 Task: Look for products in the category "Honey" from San Diego Honey only.
Action: Mouse moved to (232, 123)
Screenshot: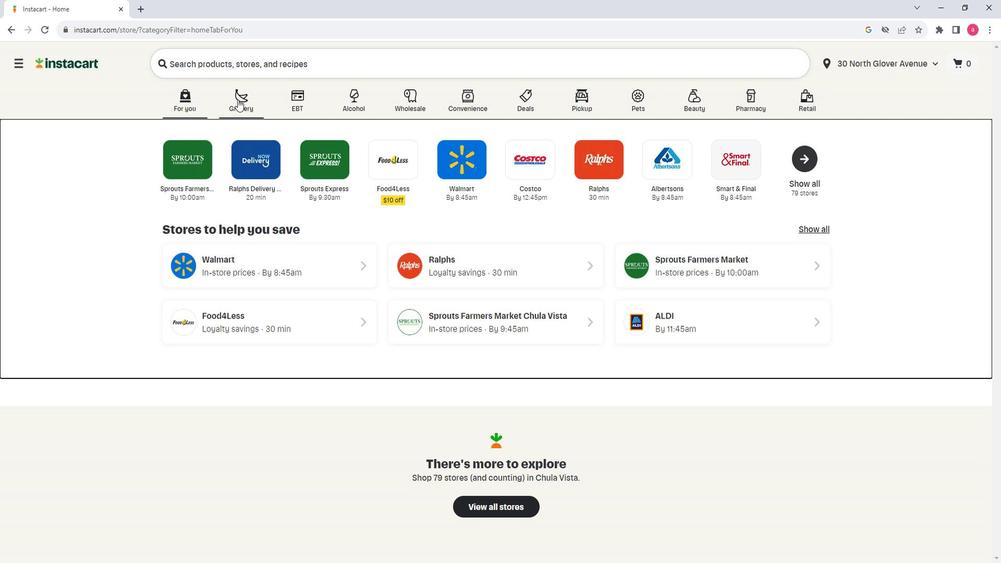 
Action: Mouse pressed left at (232, 123)
Screenshot: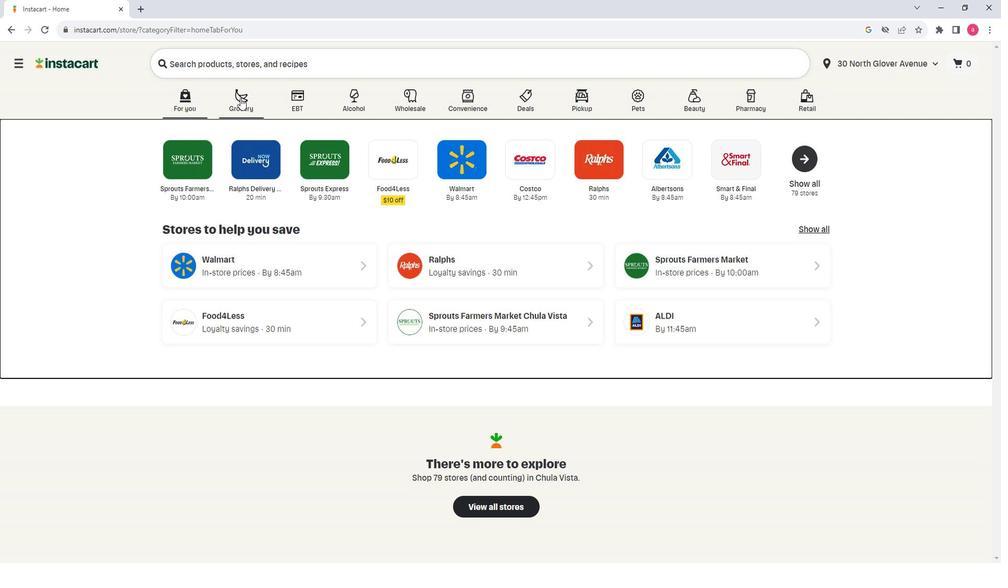 
Action: Mouse moved to (291, 298)
Screenshot: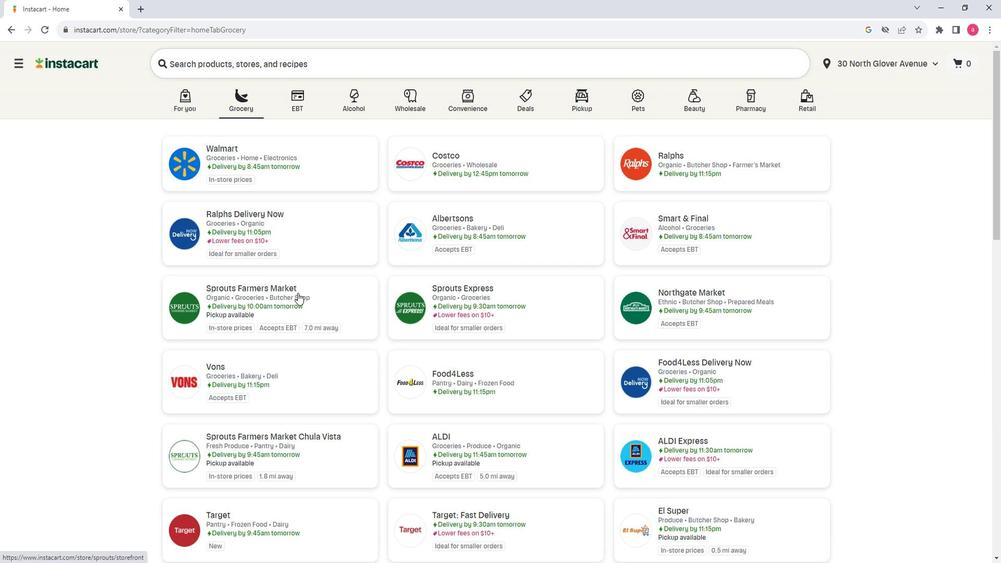 
Action: Mouse pressed left at (291, 298)
Screenshot: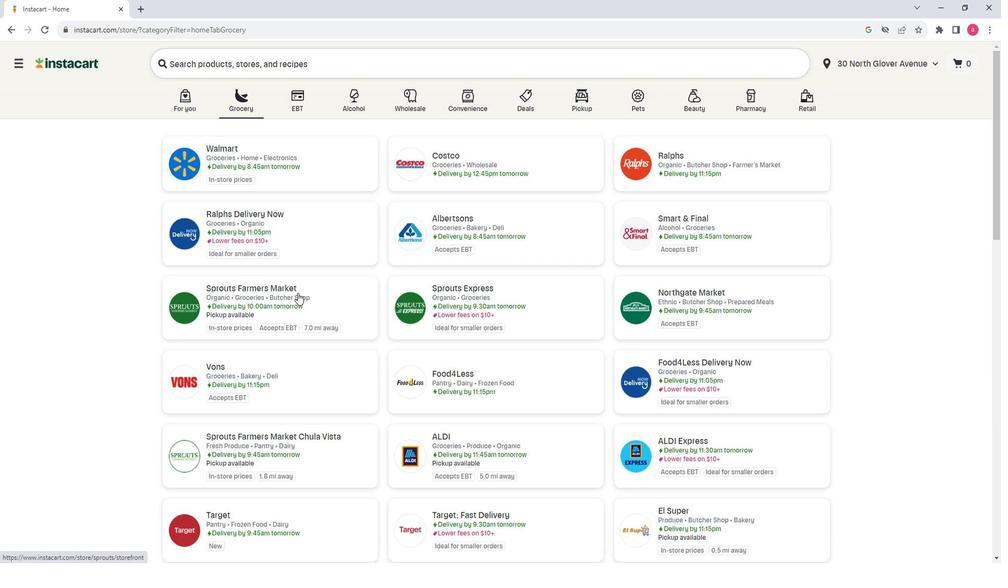 
Action: Mouse moved to (50, 310)
Screenshot: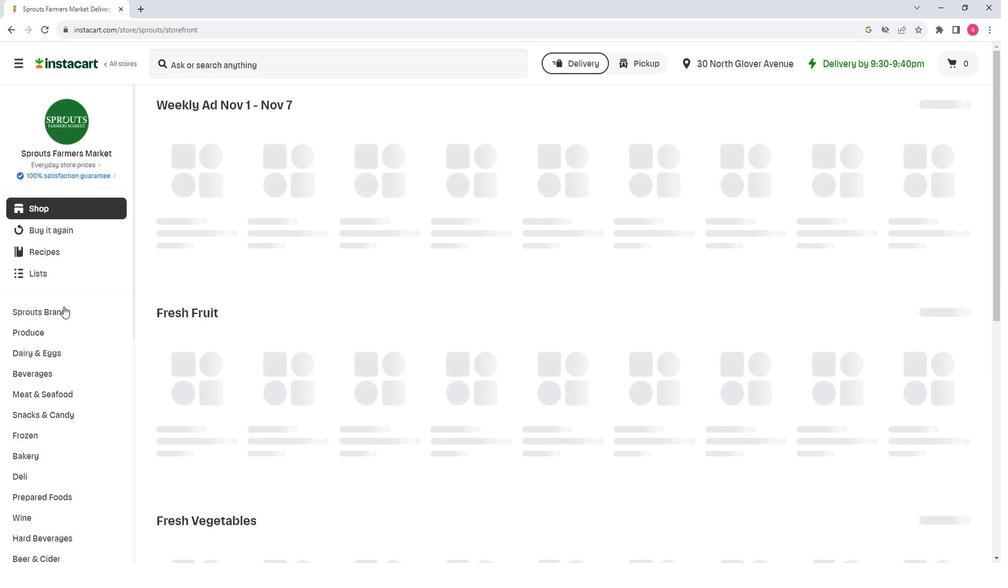 
Action: Mouse scrolled (50, 310) with delta (0, 0)
Screenshot: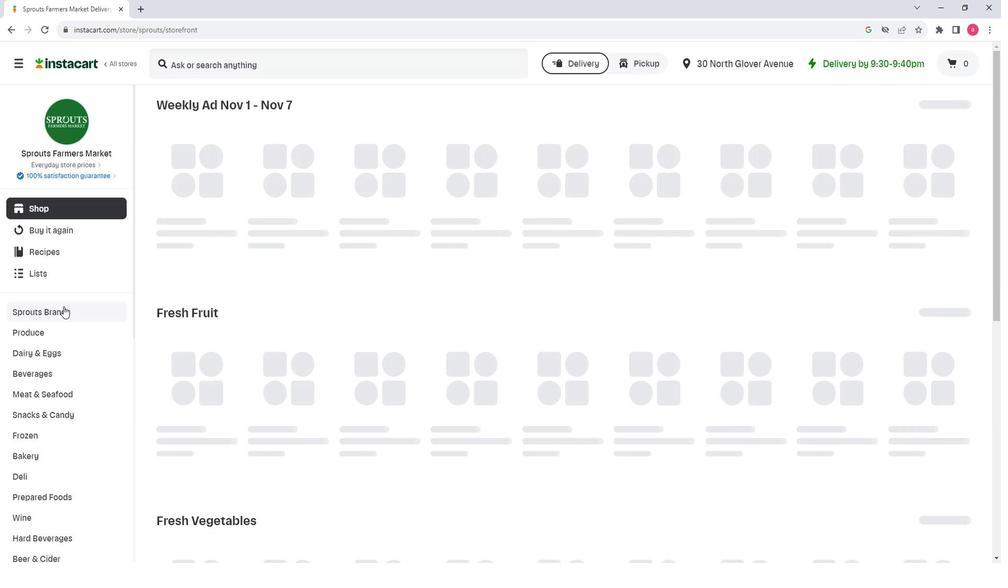 
Action: Mouse scrolled (50, 310) with delta (0, 0)
Screenshot: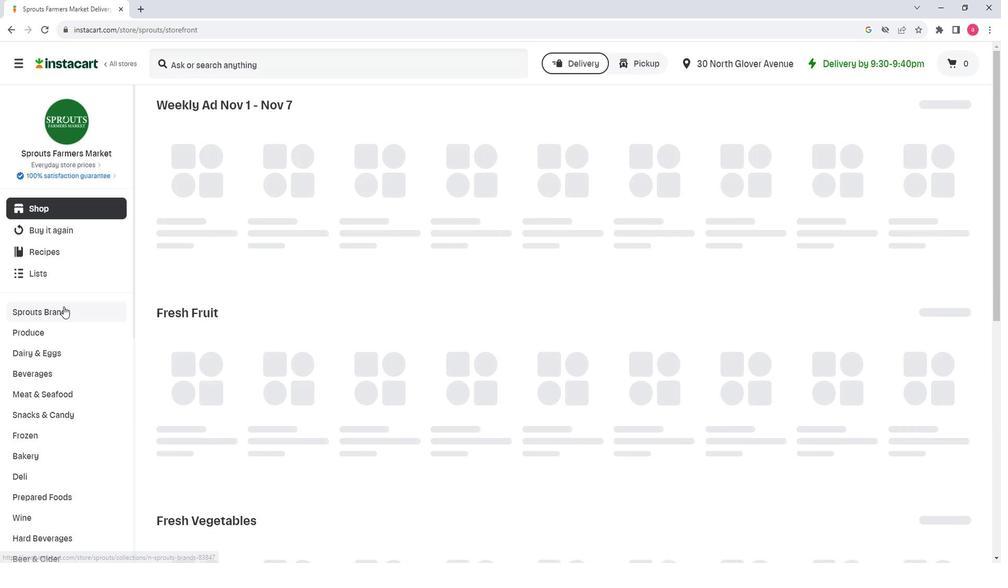 
Action: Mouse scrolled (50, 310) with delta (0, 0)
Screenshot: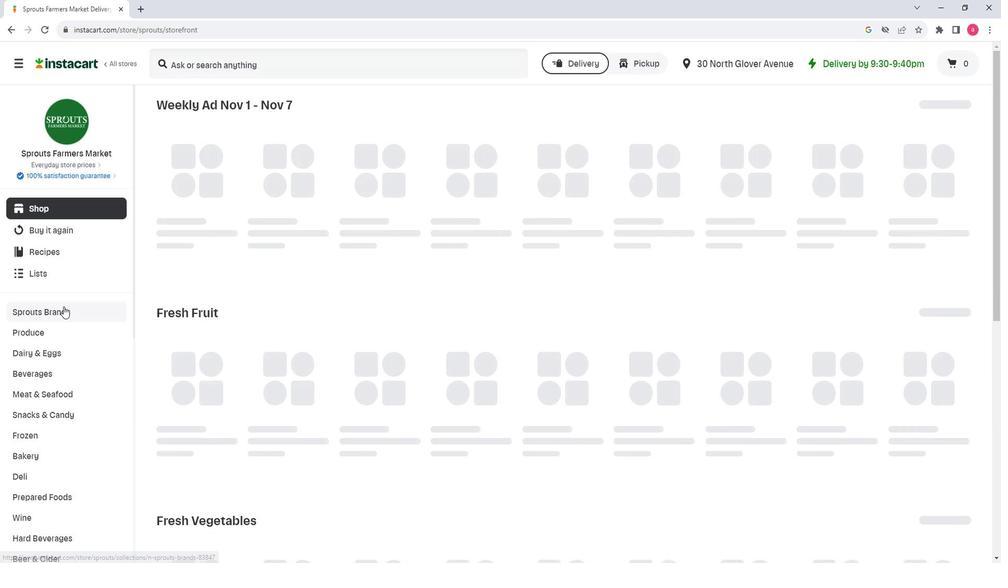
Action: Mouse scrolled (50, 310) with delta (0, 0)
Screenshot: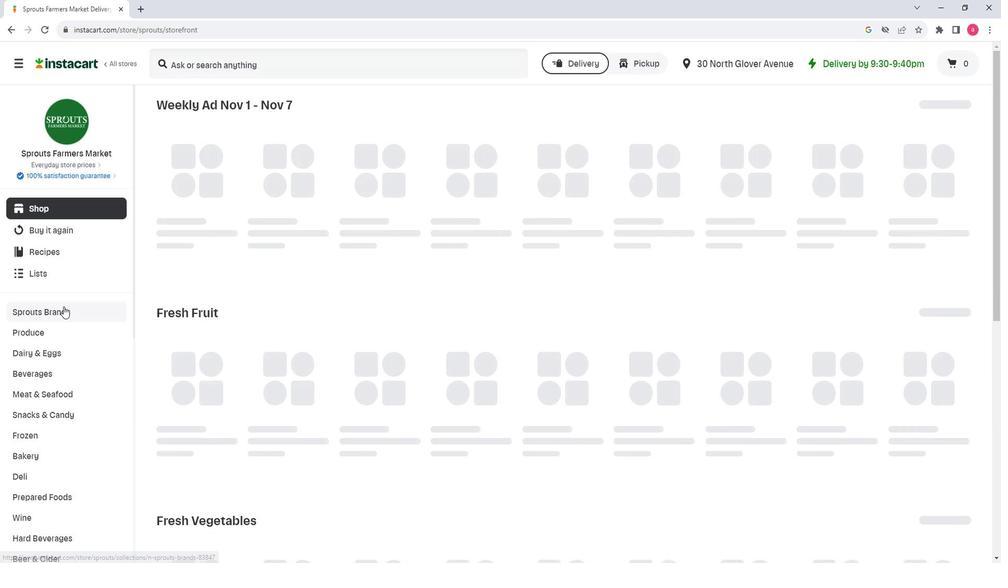 
Action: Mouse scrolled (50, 310) with delta (0, 0)
Screenshot: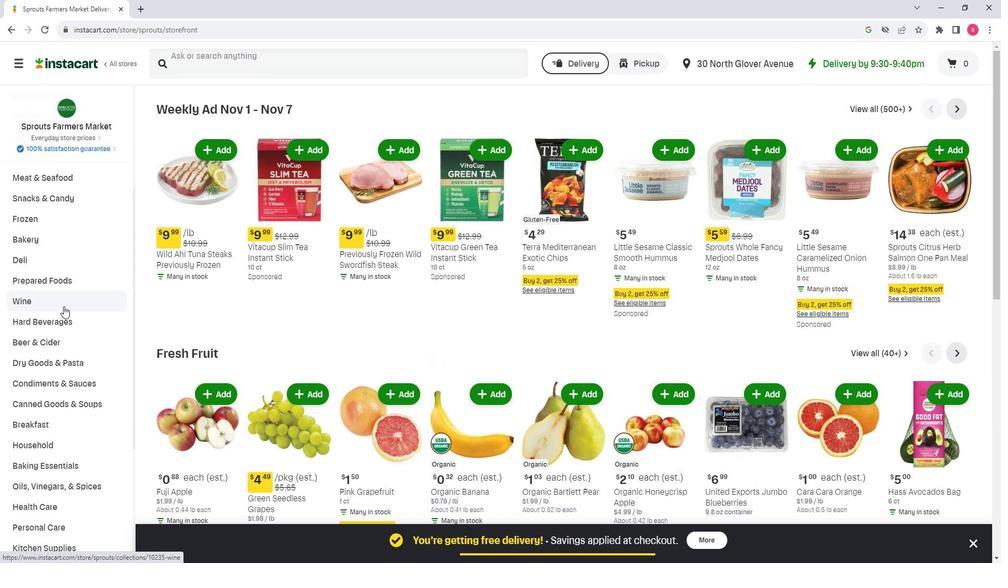
Action: Mouse scrolled (50, 310) with delta (0, 0)
Screenshot: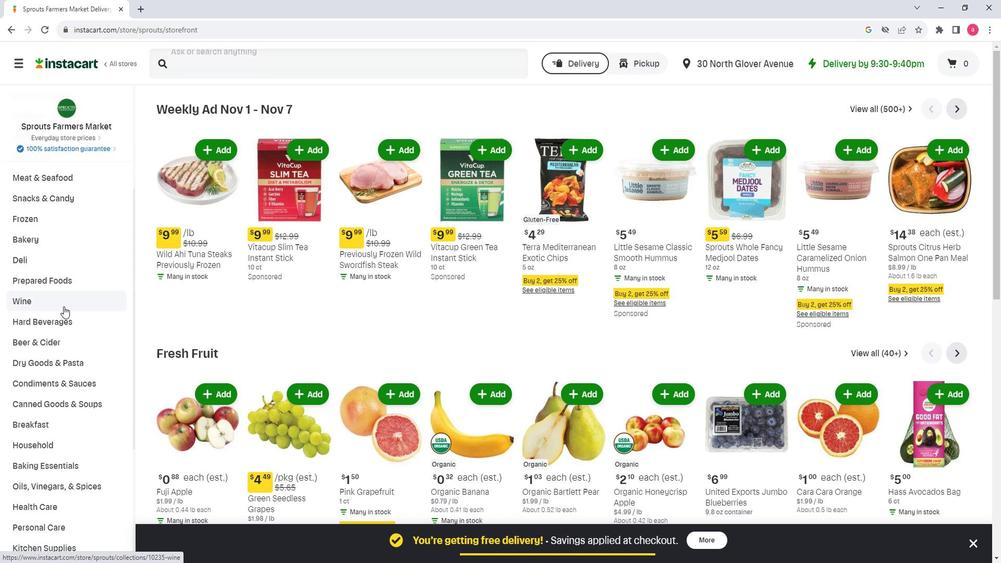 
Action: Mouse moved to (90, 370)
Screenshot: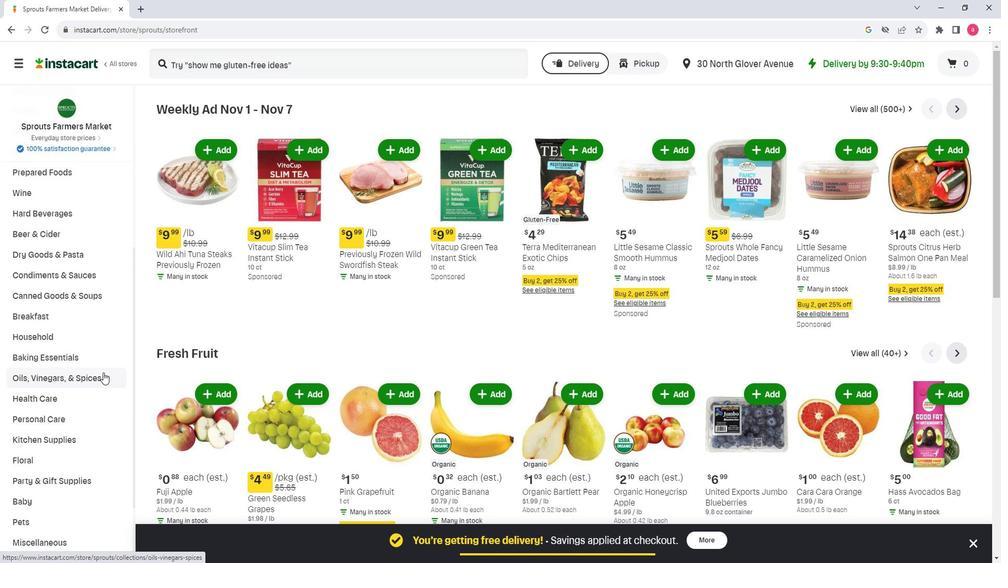 
Action: Mouse scrolled (90, 369) with delta (0, 0)
Screenshot: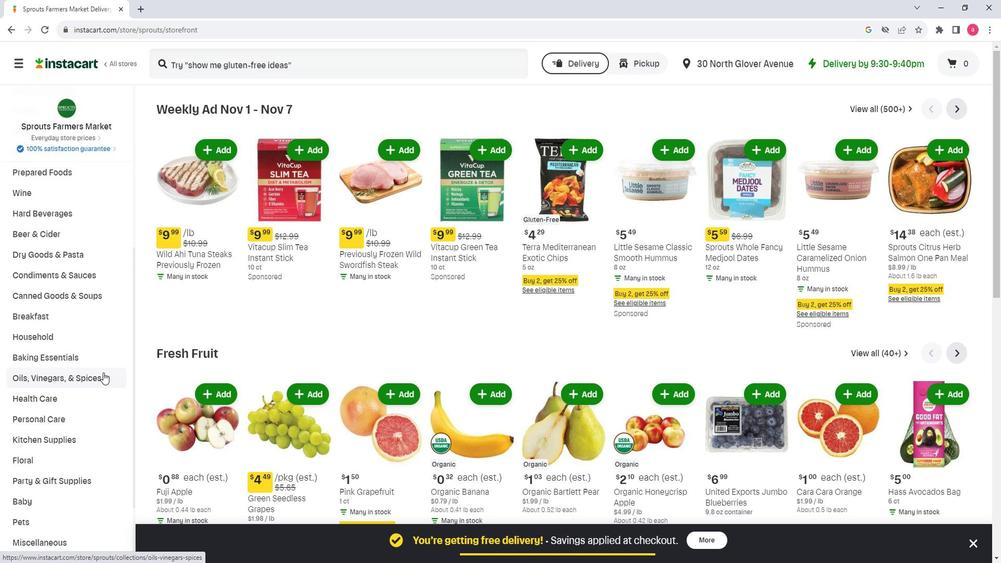 
Action: Mouse moved to (66, 314)
Screenshot: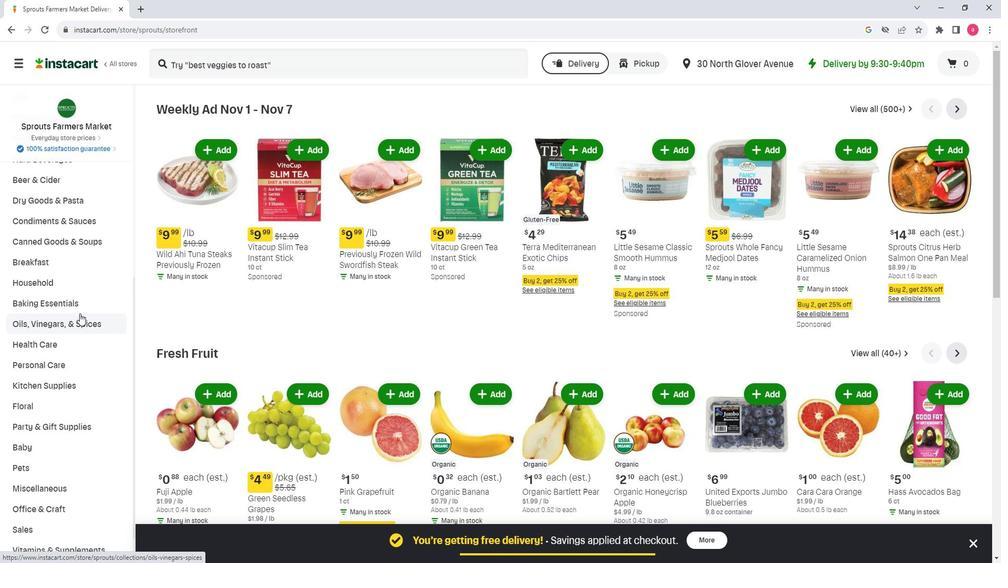 
Action: Mouse pressed left at (66, 314)
Screenshot: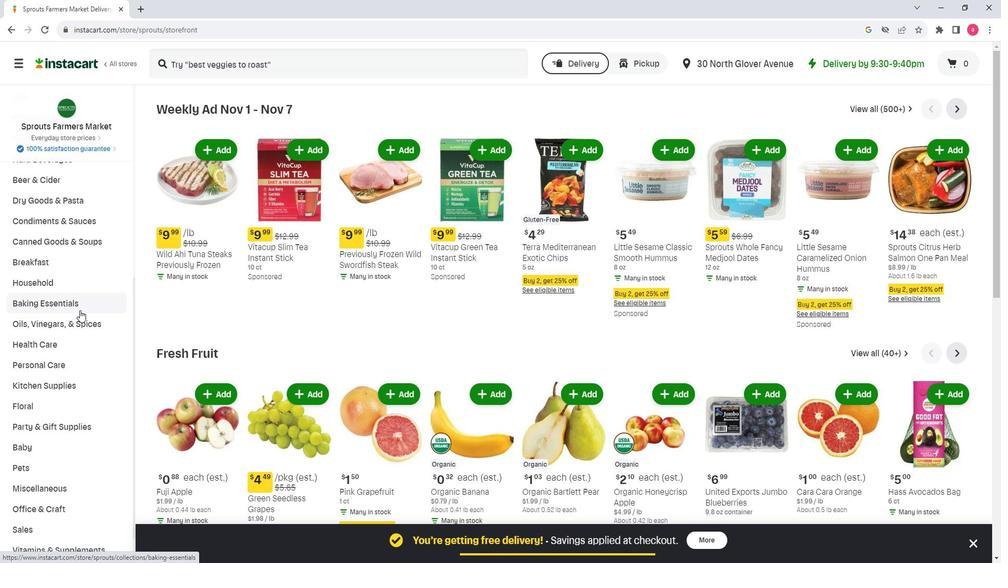 
Action: Mouse moved to (654, 148)
Screenshot: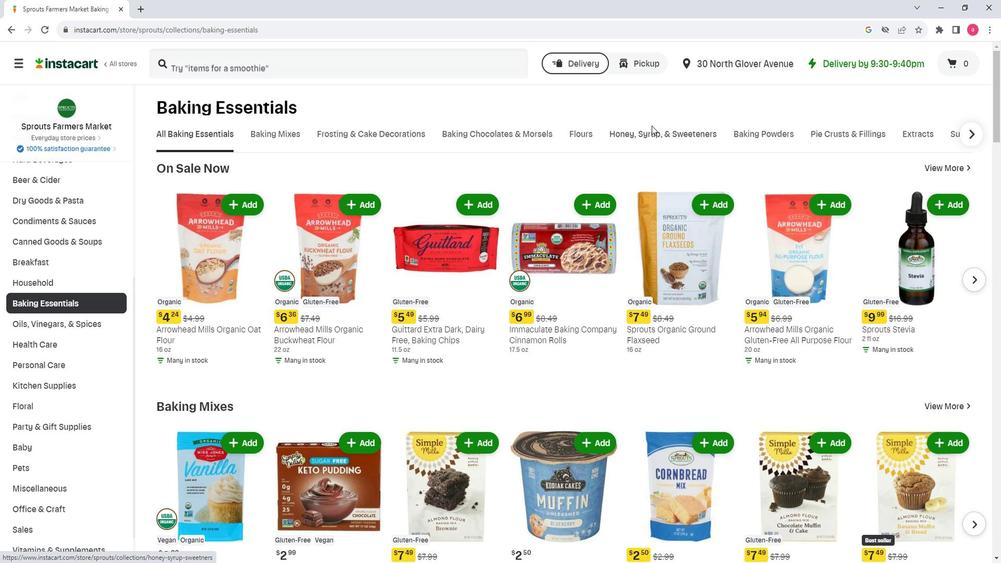 
Action: Mouse pressed left at (654, 148)
Screenshot: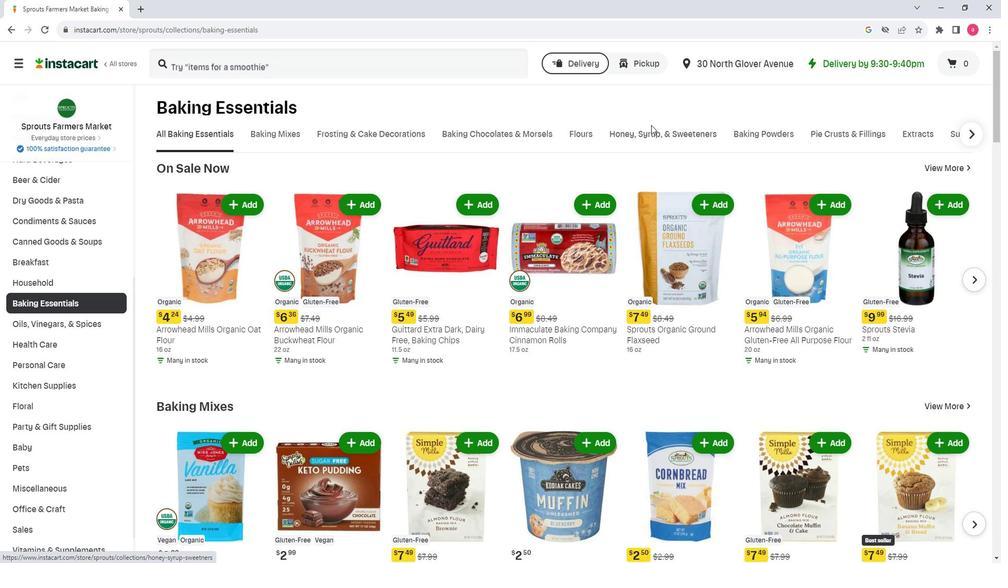
Action: Mouse moved to (674, 159)
Screenshot: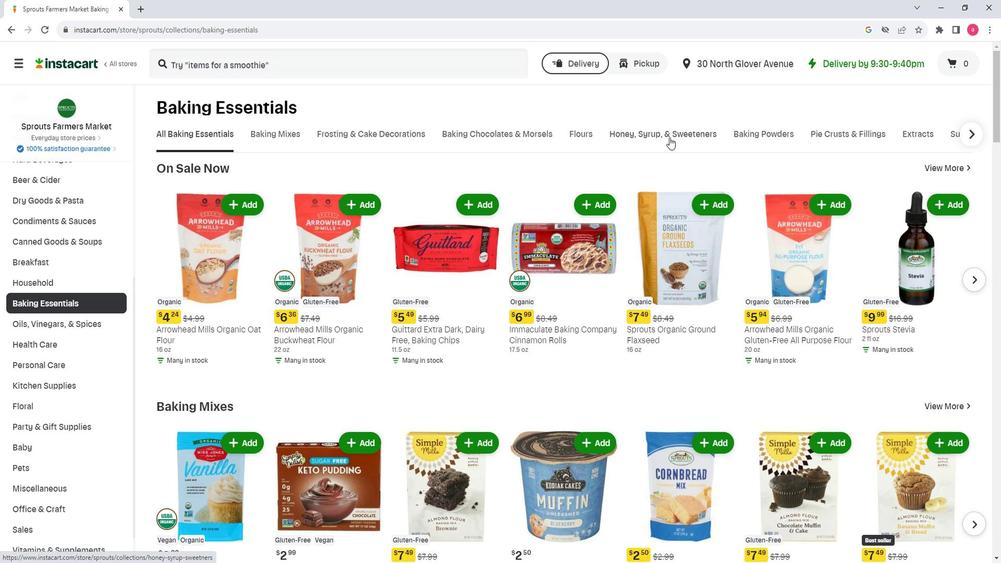 
Action: Mouse pressed left at (674, 159)
Screenshot: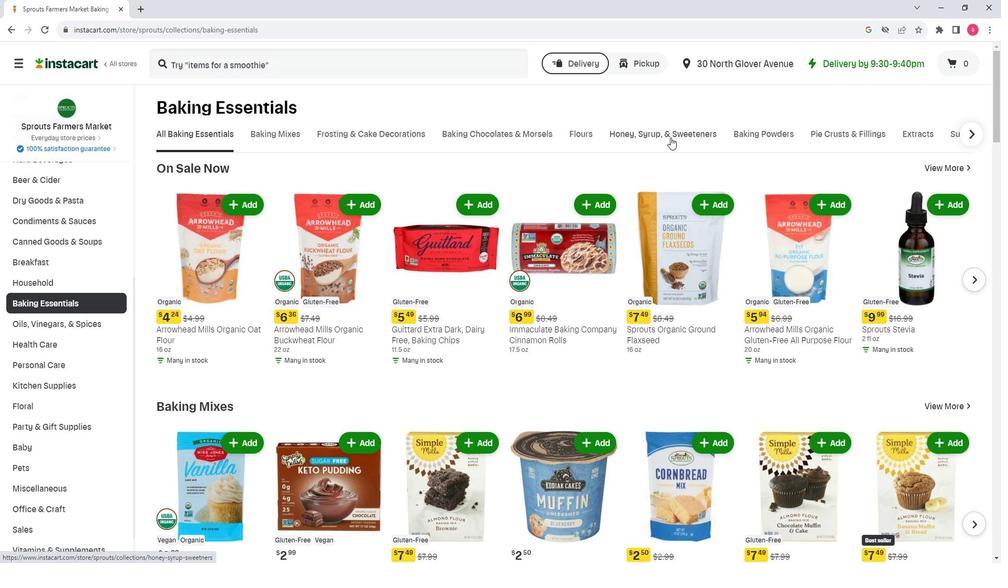
Action: Mouse moved to (282, 195)
Screenshot: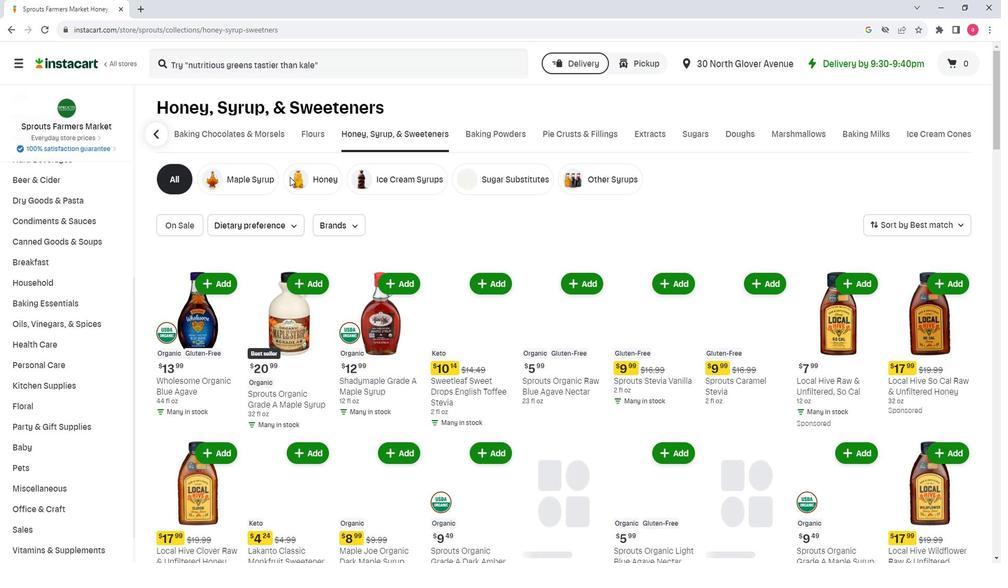 
Action: Mouse pressed left at (282, 195)
Screenshot: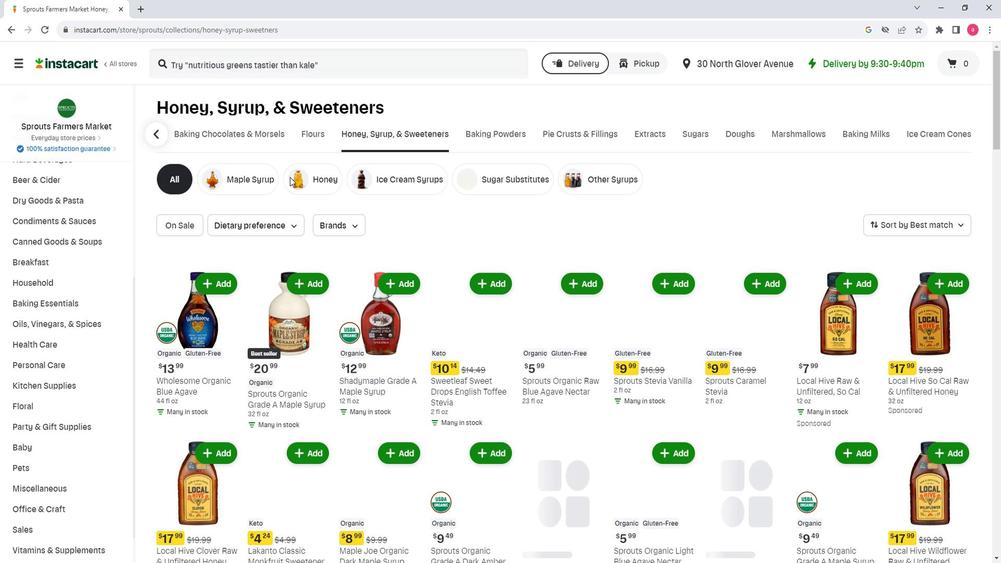 
Action: Mouse moved to (326, 235)
Screenshot: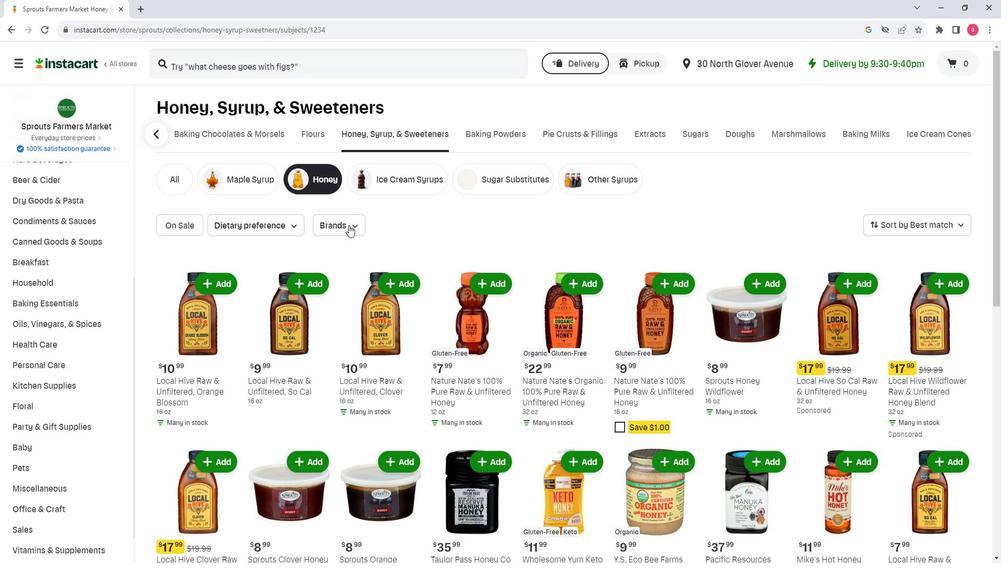 
Action: Mouse pressed left at (326, 235)
Screenshot: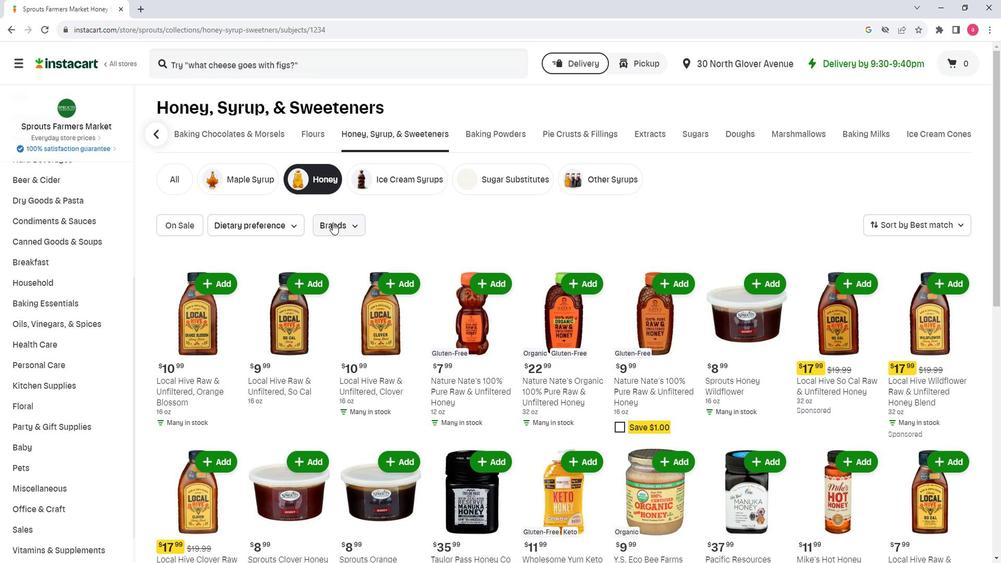 
Action: Mouse moved to (368, 289)
Screenshot: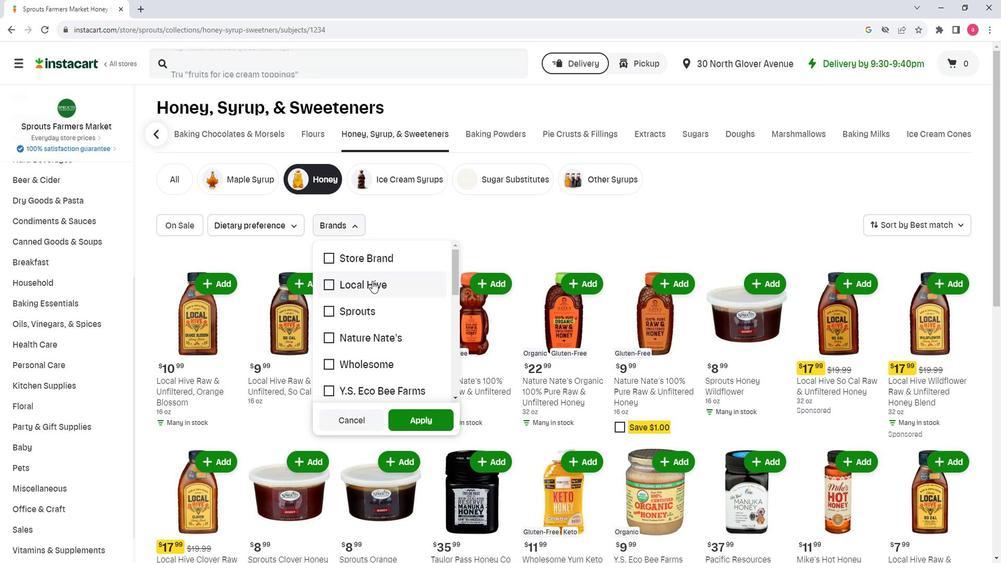 
Action: Mouse scrolled (368, 288) with delta (0, 0)
Screenshot: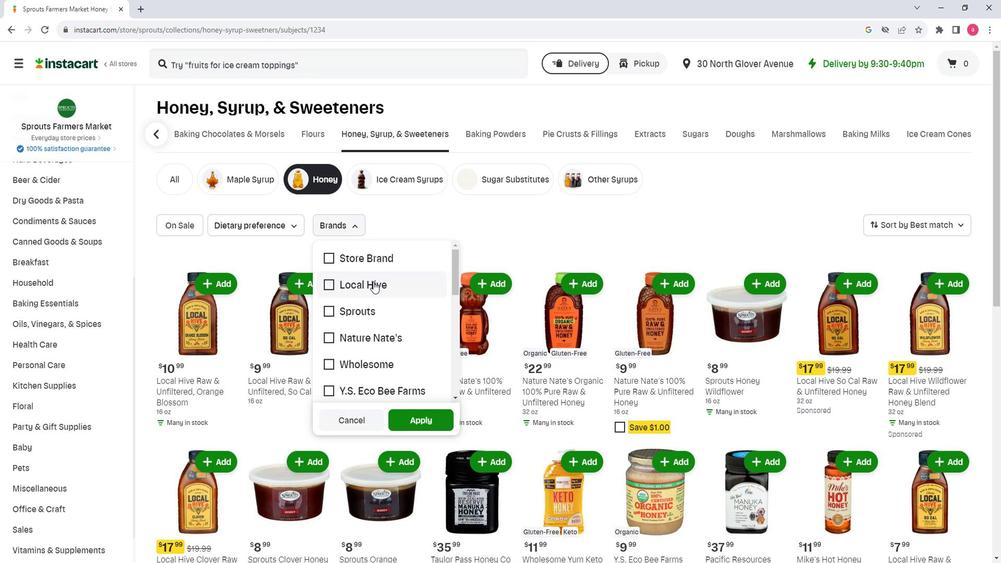 
Action: Mouse scrolled (368, 288) with delta (0, 0)
Screenshot: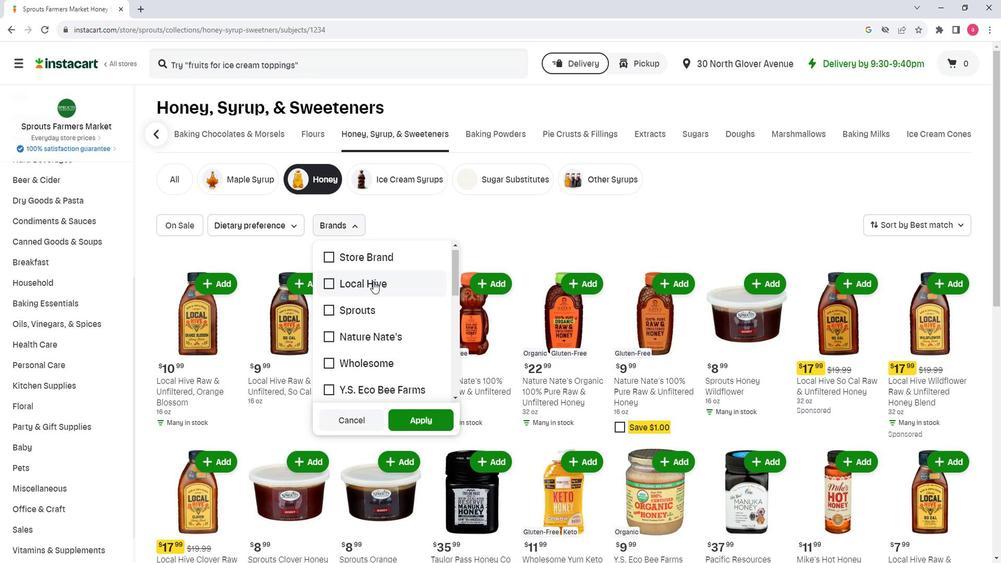 
Action: Mouse scrolled (368, 288) with delta (0, 0)
Screenshot: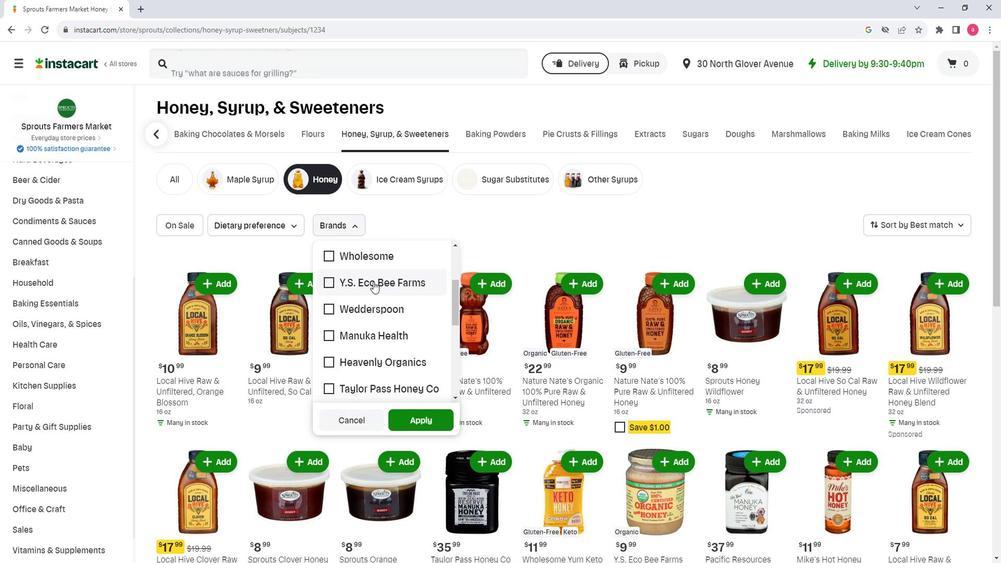 
Action: Mouse scrolled (368, 288) with delta (0, 0)
Screenshot: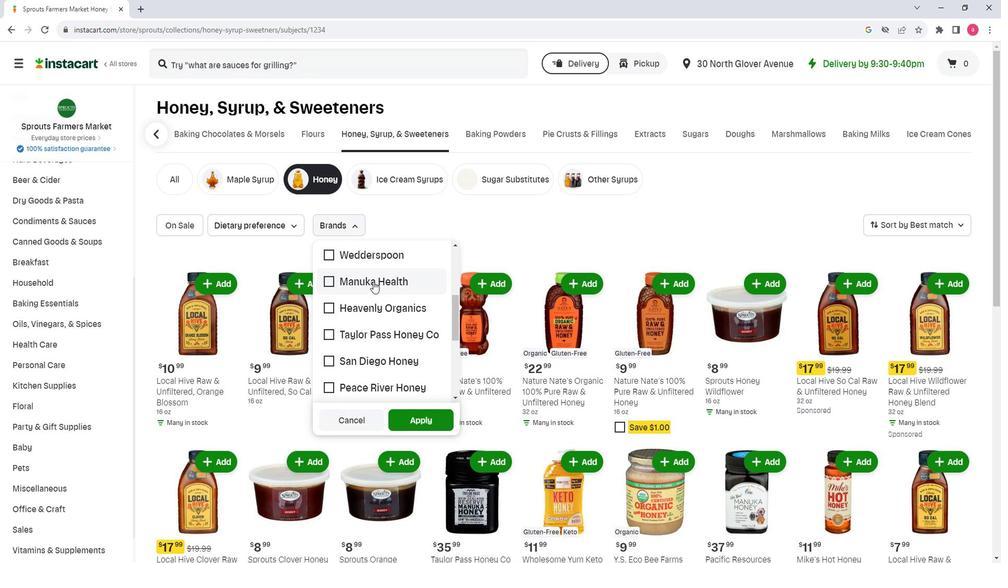 
Action: Mouse scrolled (368, 288) with delta (0, 0)
Screenshot: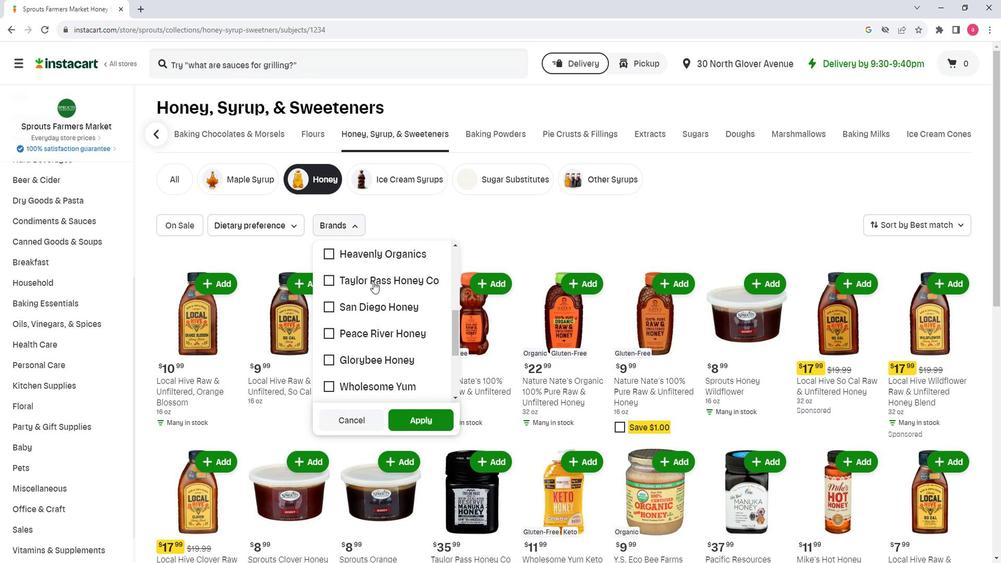 
Action: Mouse scrolled (368, 288) with delta (0, 0)
Screenshot: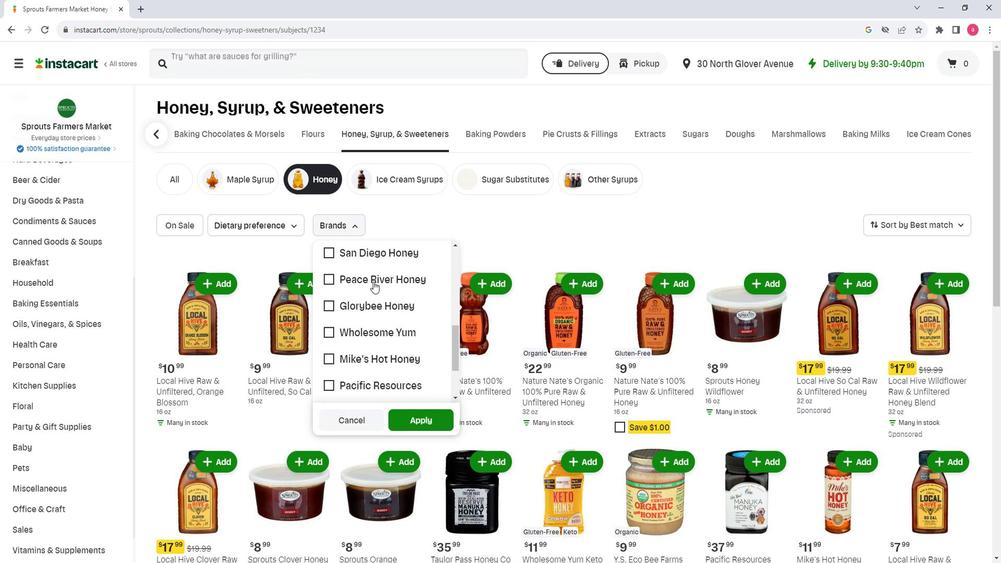 
Action: Mouse moved to (349, 366)
Screenshot: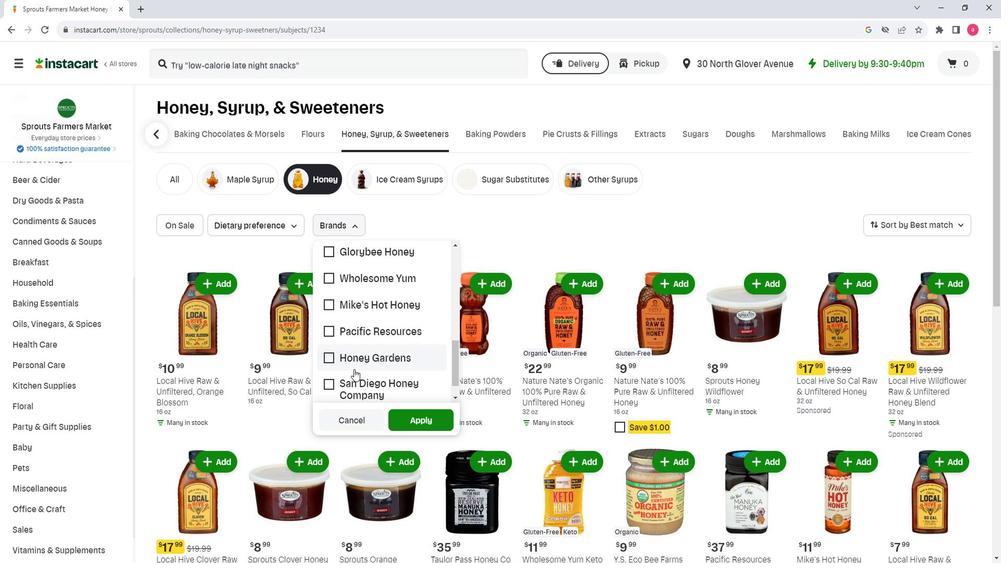
Action: Mouse pressed left at (349, 366)
Screenshot: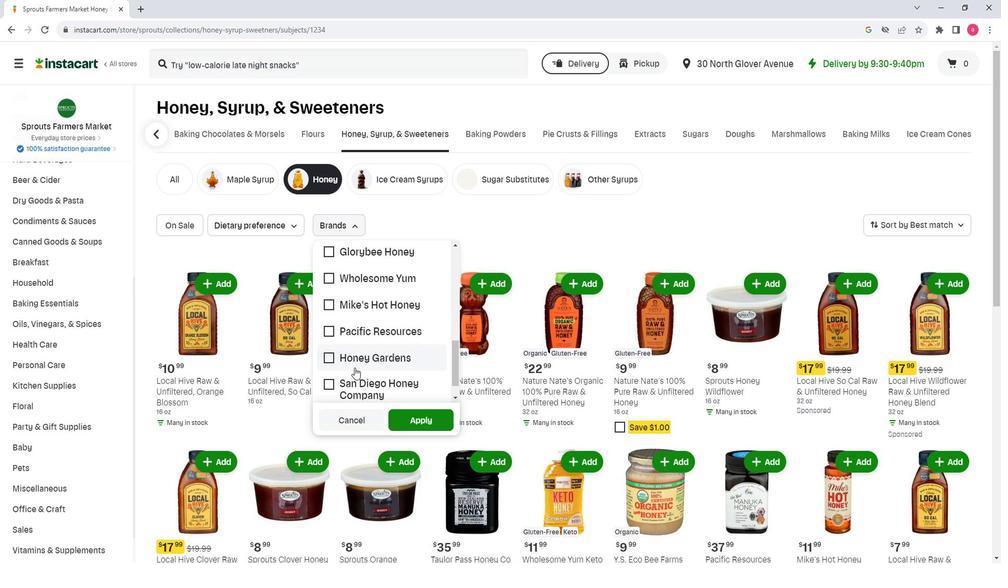 
Action: Mouse moved to (427, 409)
Screenshot: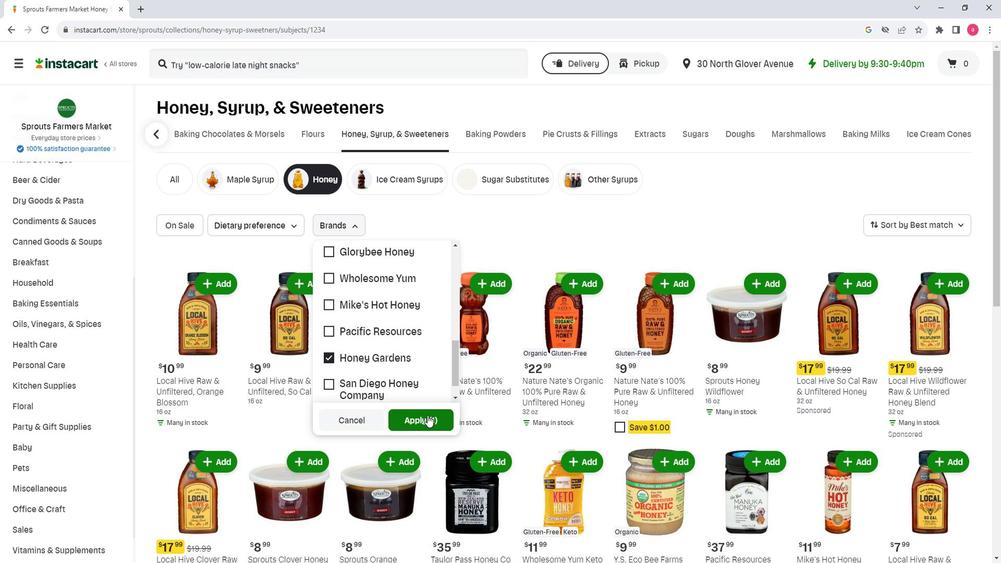 
Action: Mouse pressed left at (427, 409)
Screenshot: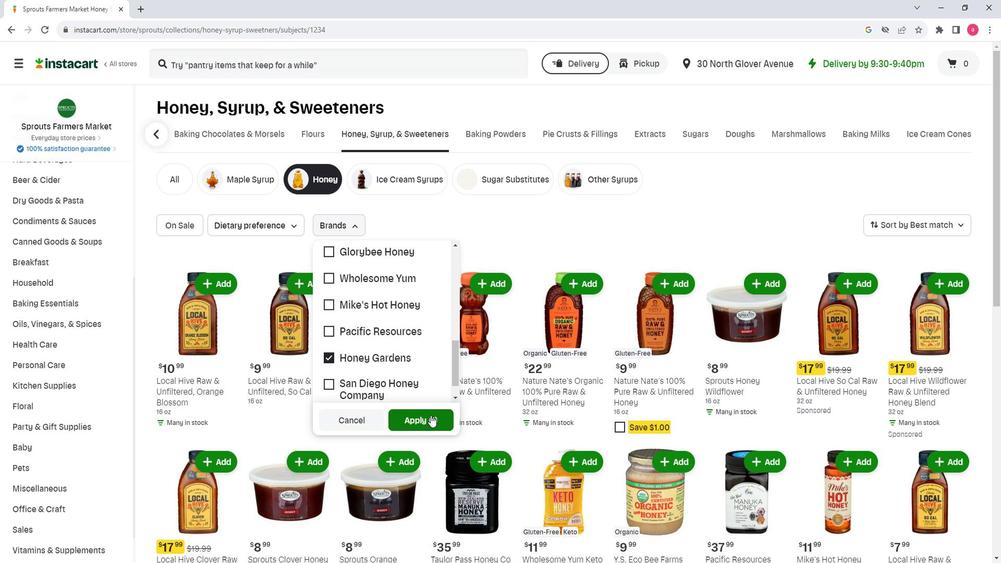 
Action: Mouse moved to (511, 226)
Screenshot: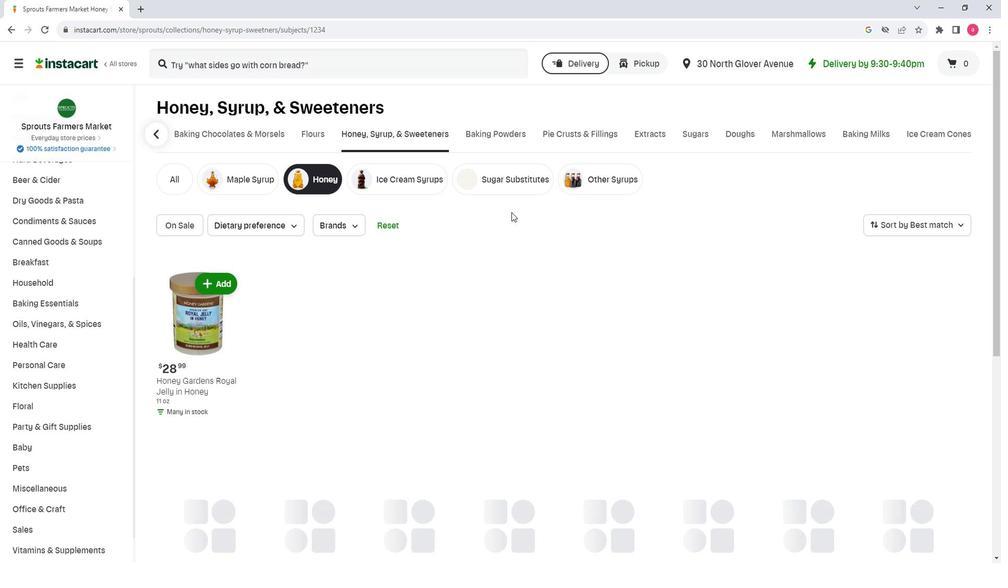 
